 Task: Log work in the project AgileRelay for the issue 'Develop a new tool for automated testing of web application functional correctness and performance under stress conditions' spent time as '4w 5d 11h 37m' and remaining time as '2w 6d 11h 21m' and add a flag. Now add the issue to the epic 'Virtualization infrastructure enhancement'. Log work in the project AgileRelay for the issue 'Upgrade the error recovery and fault tolerance features of a web application to improve system stability and availability' spent time as '2w 4d 18h 14m' and remaining time as '2w 1d 11h 24m' and clone the issue. Now add the issue to the epic 'Code refactoring and optimization'
Action: Mouse moved to (191, 51)
Screenshot: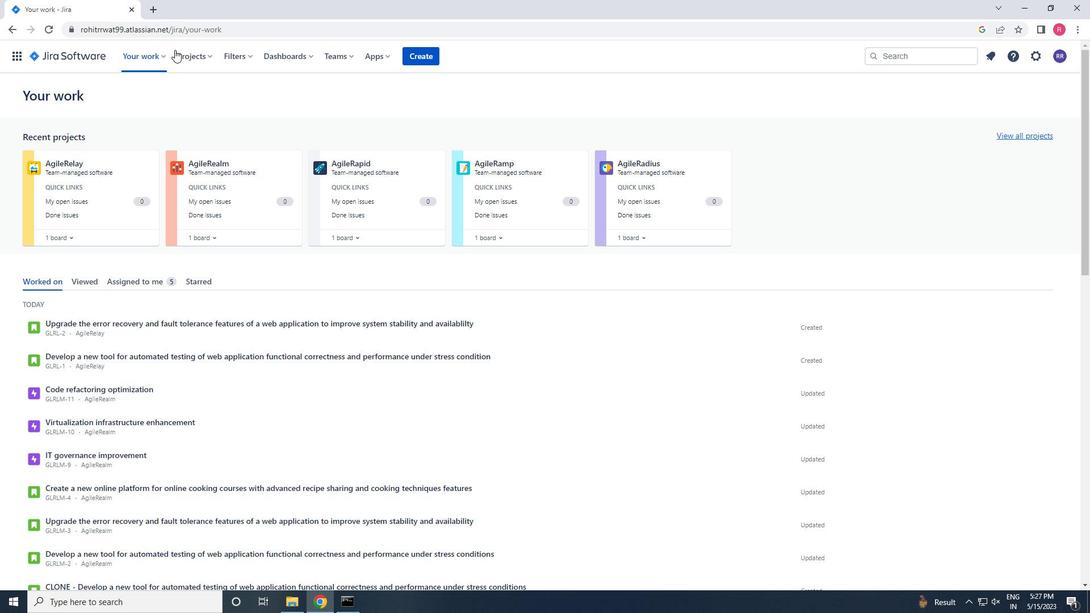 
Action: Mouse pressed left at (191, 51)
Screenshot: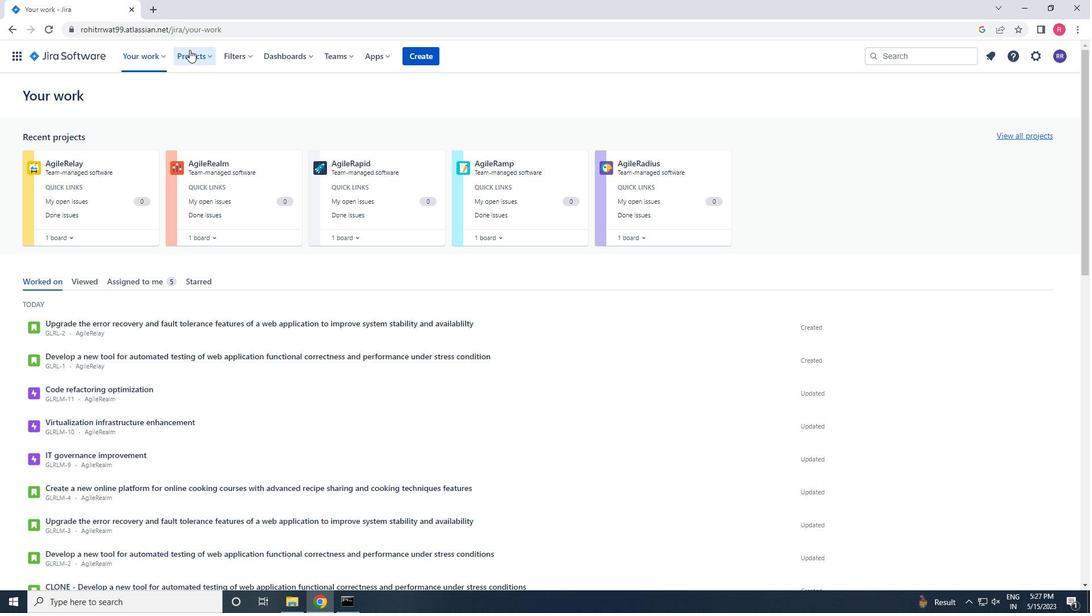 
Action: Mouse moved to (209, 103)
Screenshot: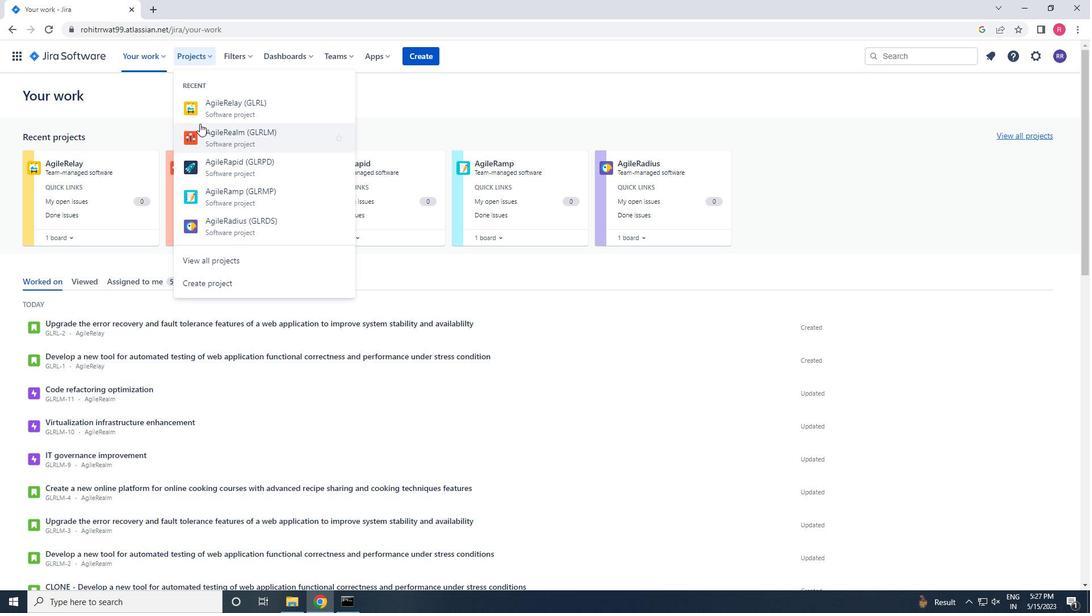 
Action: Mouse pressed left at (209, 103)
Screenshot: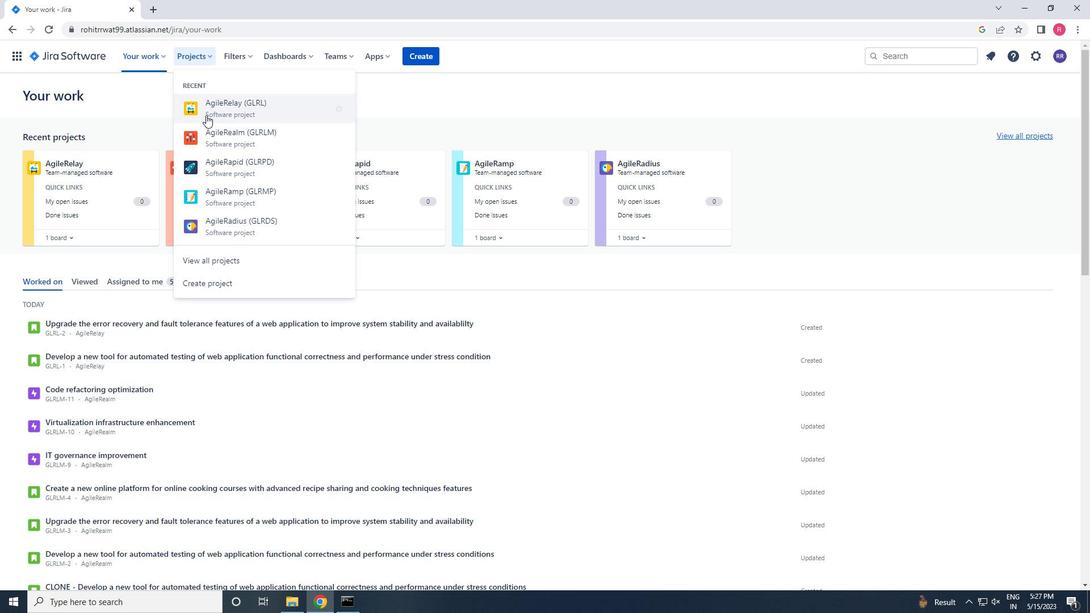 
Action: Mouse moved to (76, 174)
Screenshot: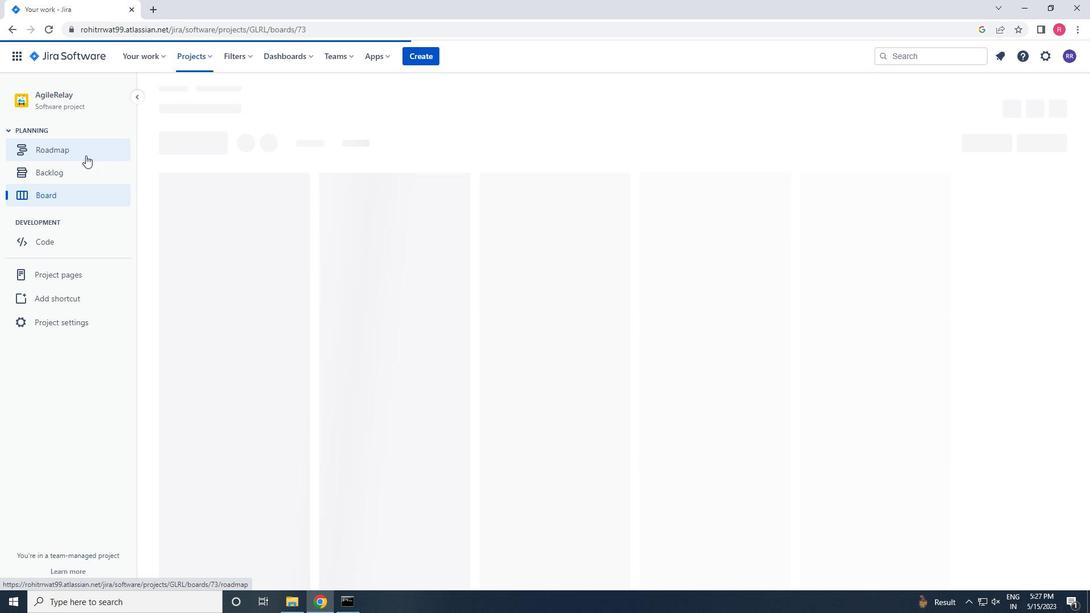 
Action: Mouse pressed left at (76, 174)
Screenshot: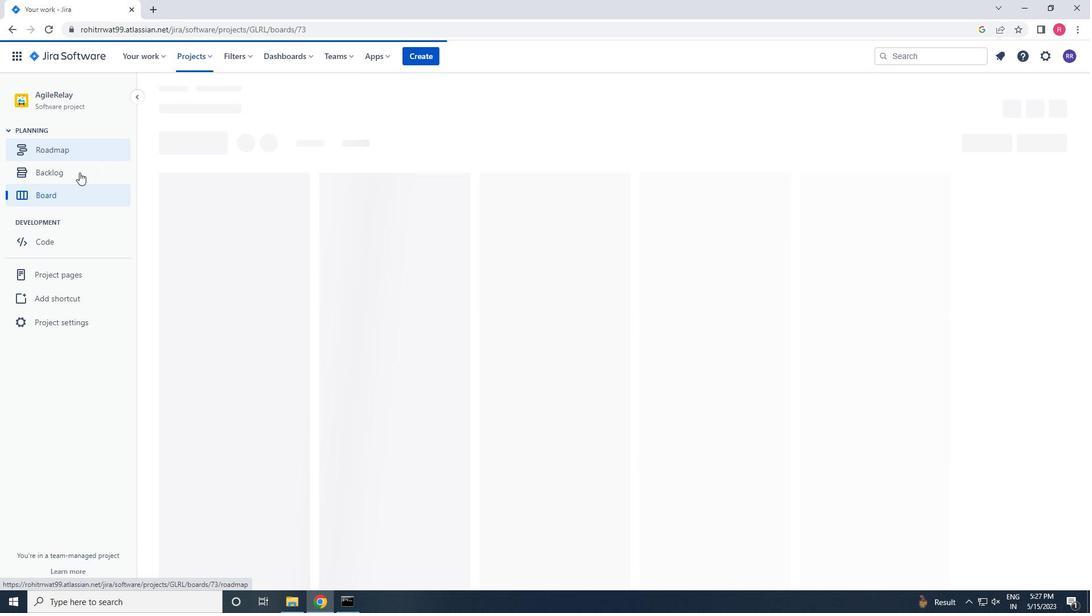 
Action: Mouse moved to (474, 290)
Screenshot: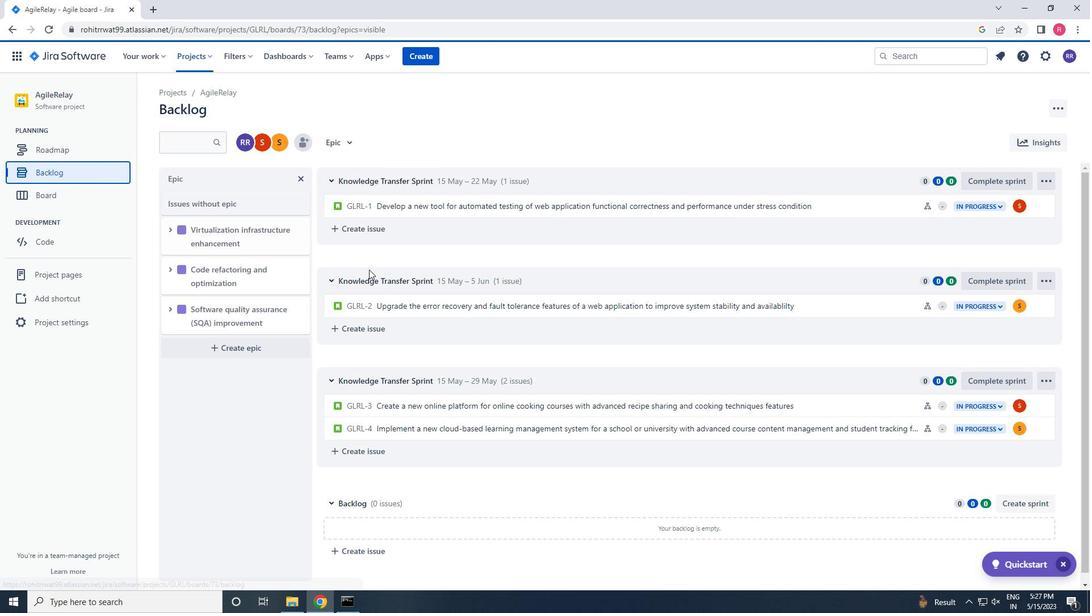 
Action: Mouse scrolled (474, 289) with delta (0, 0)
Screenshot: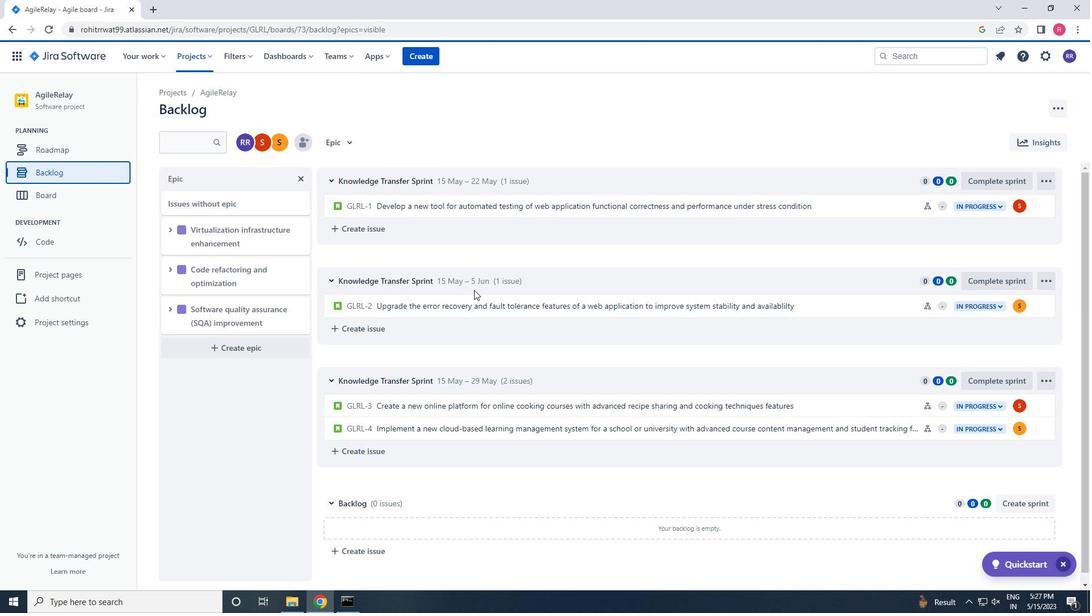 
Action: Mouse scrolled (474, 289) with delta (0, 0)
Screenshot: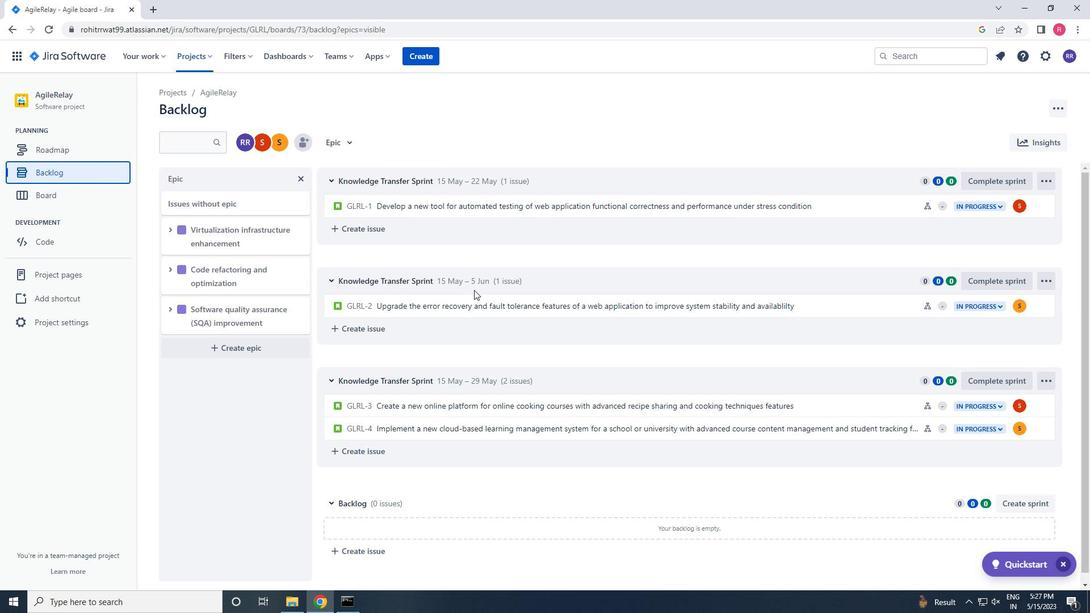 
Action: Mouse moved to (835, 186)
Screenshot: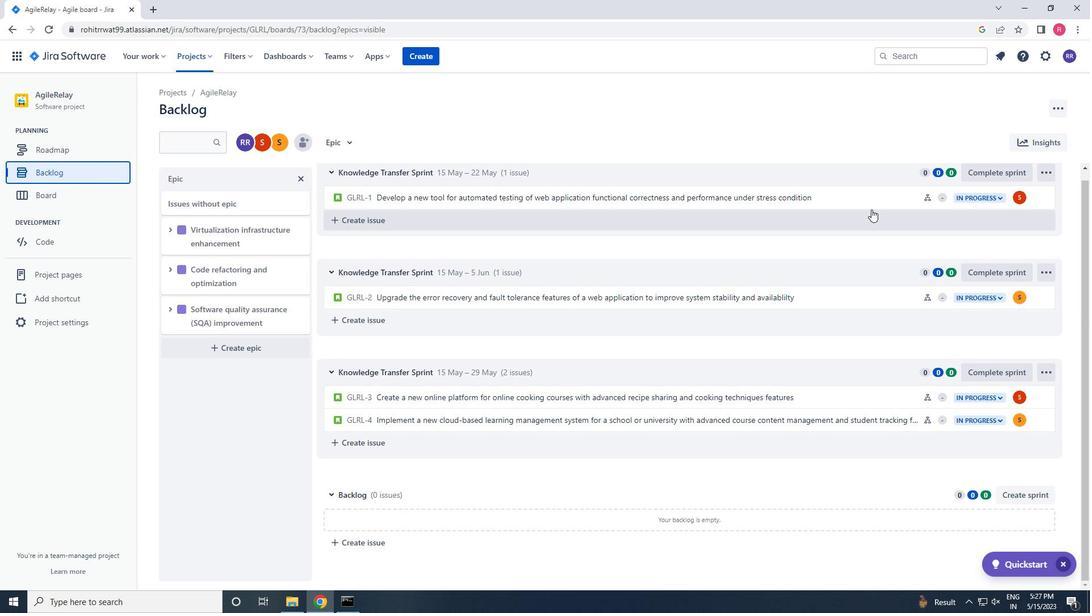 
Action: Mouse pressed left at (835, 186)
Screenshot: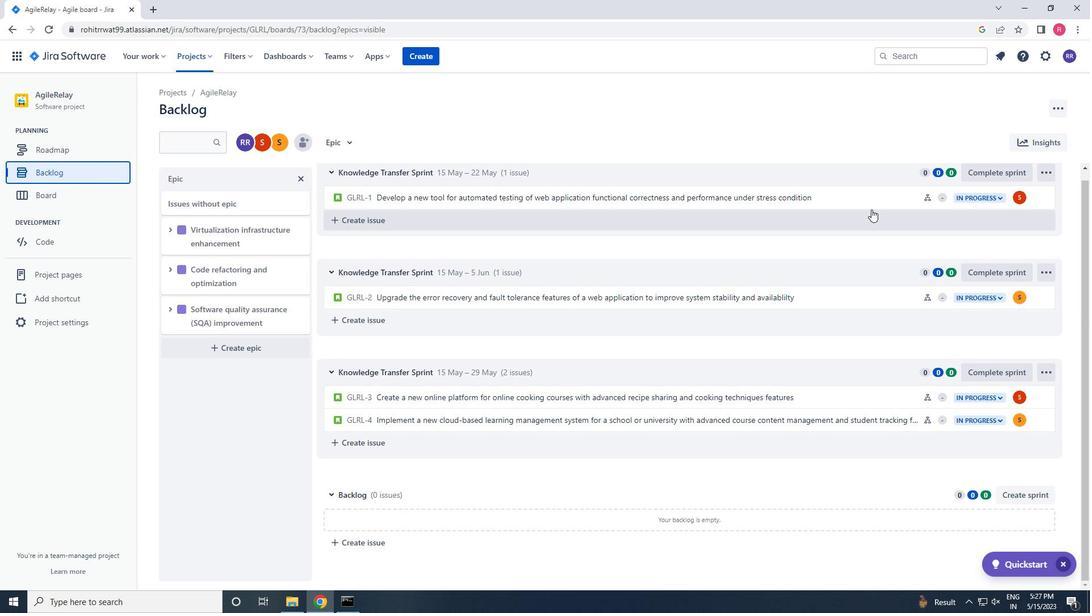 
Action: Mouse moved to (901, 200)
Screenshot: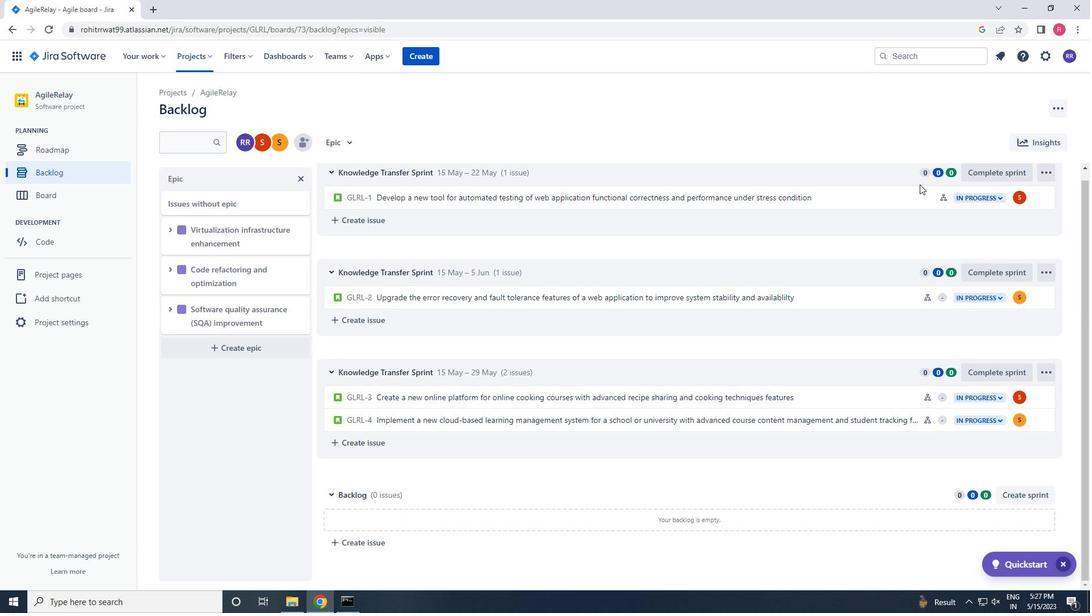 
Action: Mouse pressed left at (901, 200)
Screenshot: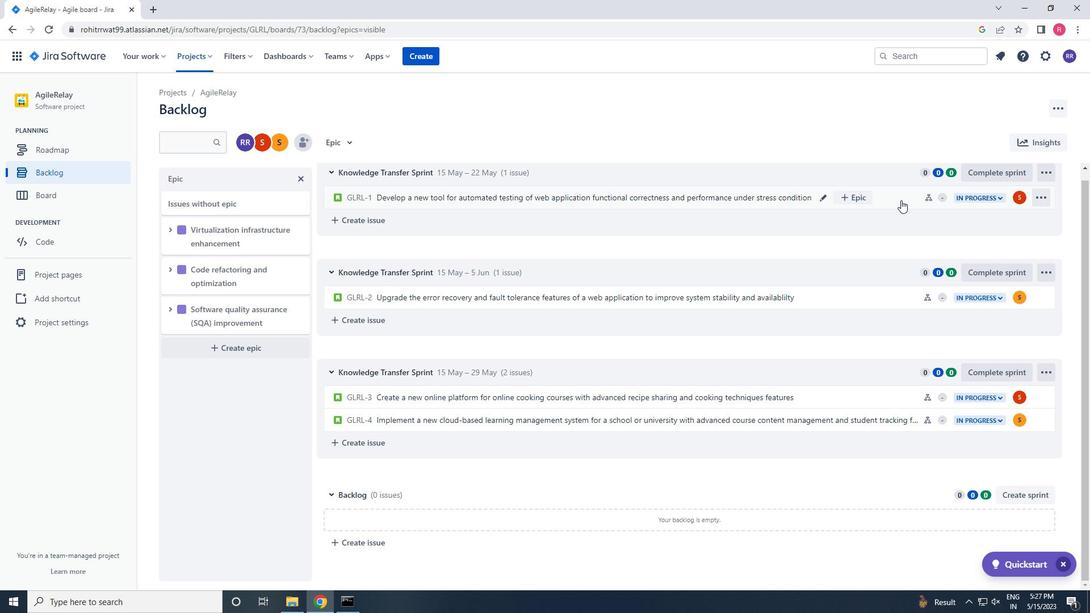 
Action: Mouse moved to (1035, 173)
Screenshot: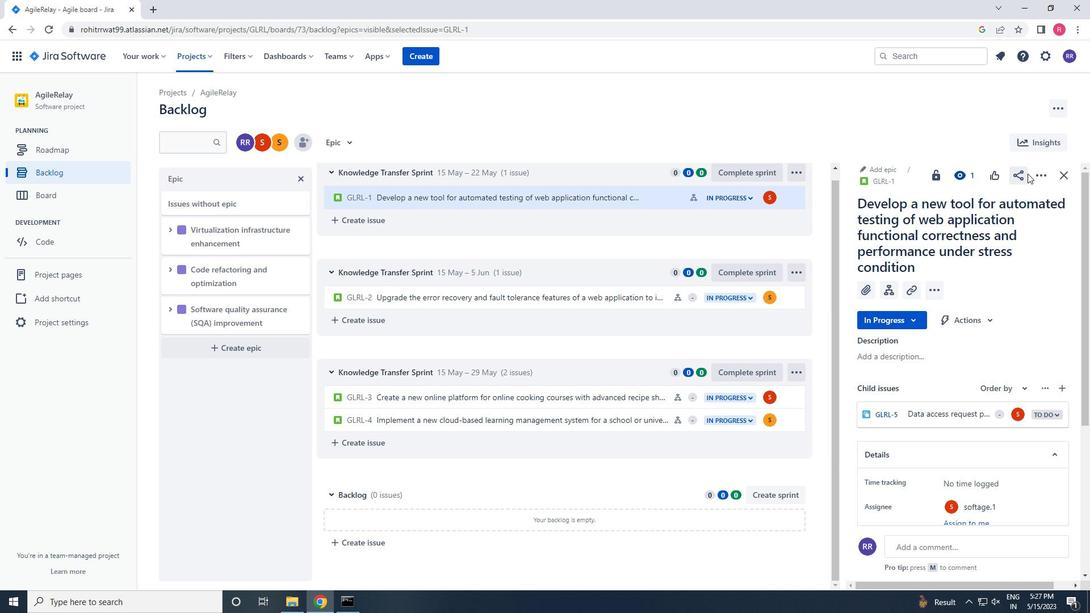 
Action: Mouse pressed left at (1035, 173)
Screenshot: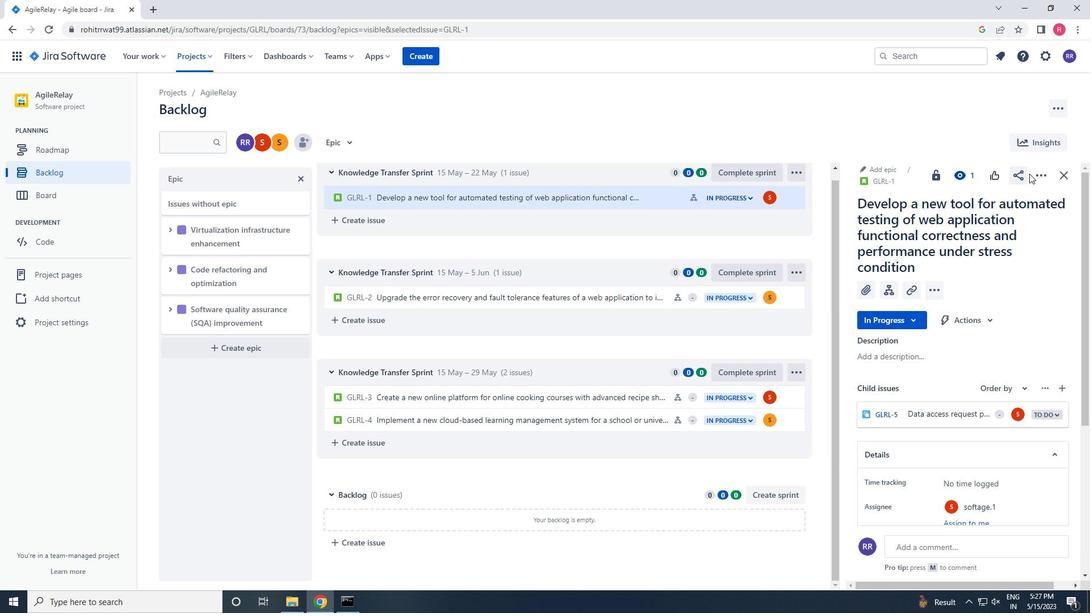 
Action: Mouse moved to (982, 209)
Screenshot: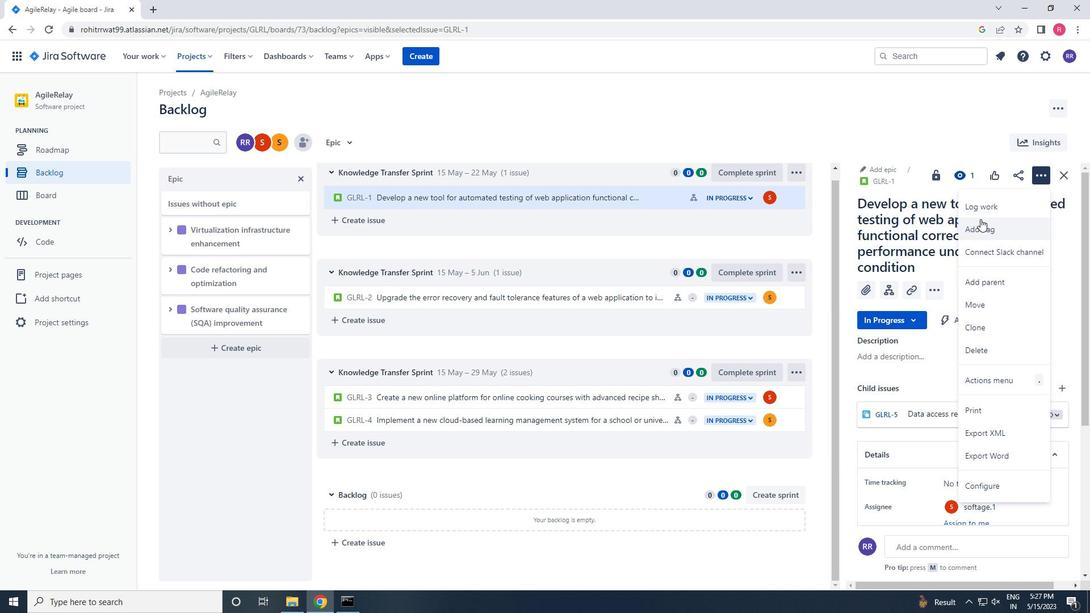 
Action: Mouse pressed left at (982, 209)
Screenshot: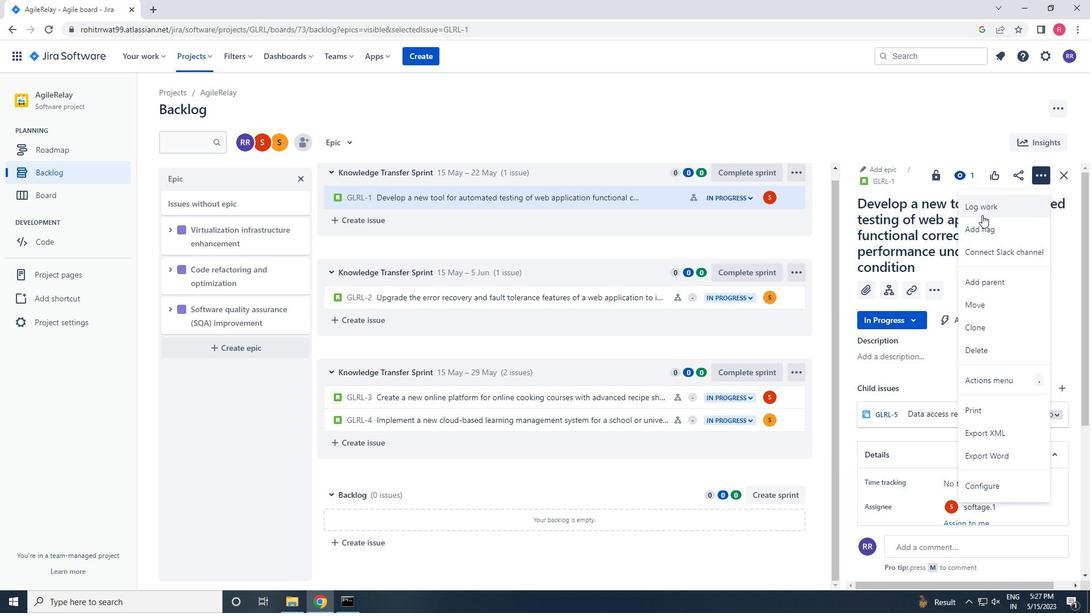 
Action: Key pressed 4q<Key.backspace>w<Key.space>5d<Key.space>11h<Key.space>37m<Key.tab>2w<Key.space>6d<Key.space>11h<Key.space>21m
Screenshot: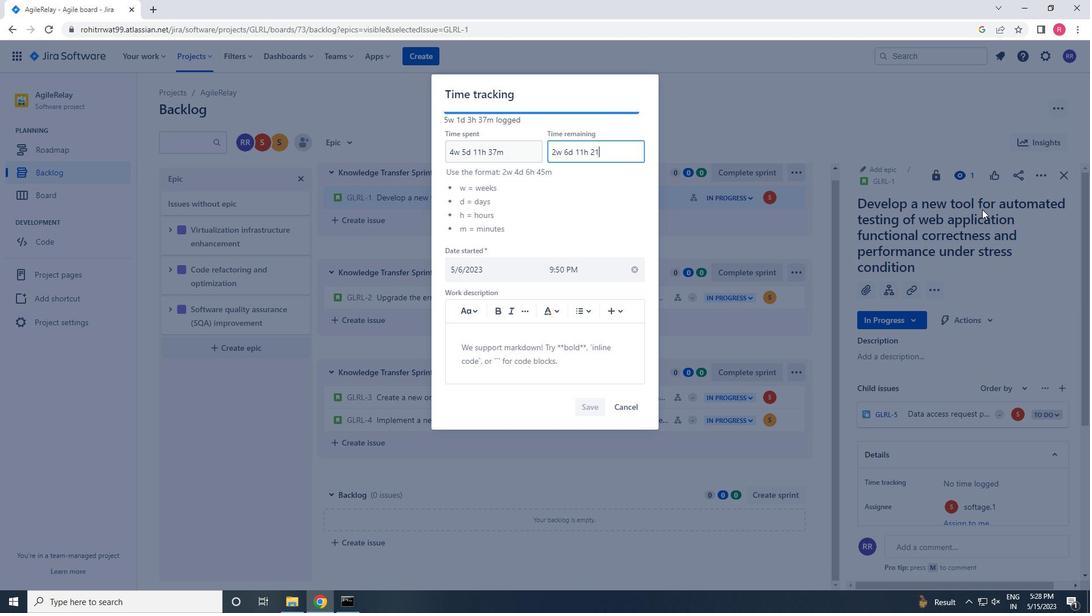 
Action: Mouse moved to (592, 407)
Screenshot: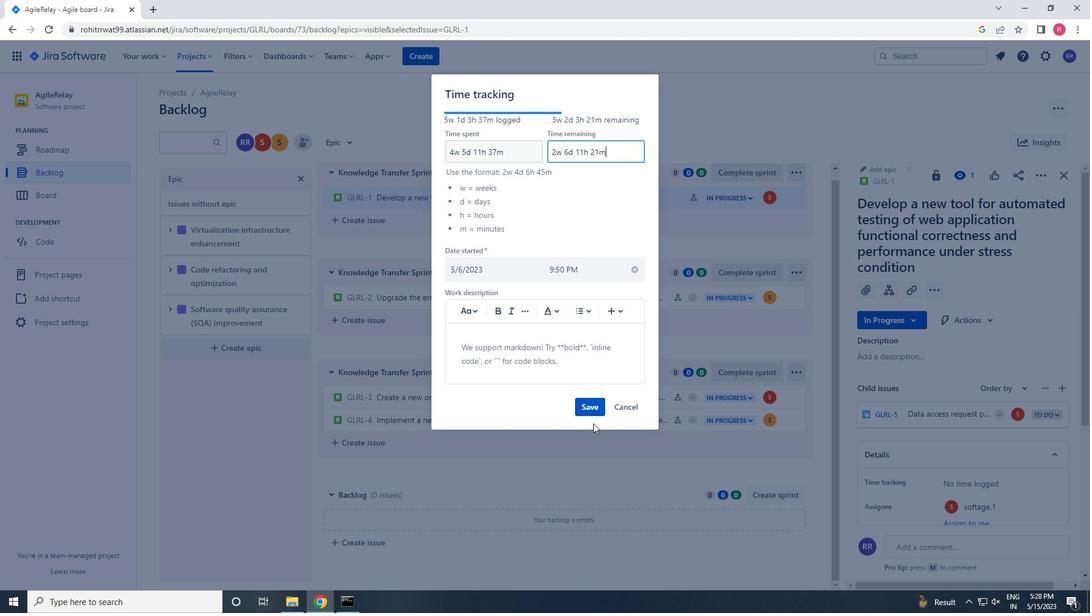
Action: Mouse pressed left at (592, 407)
Screenshot: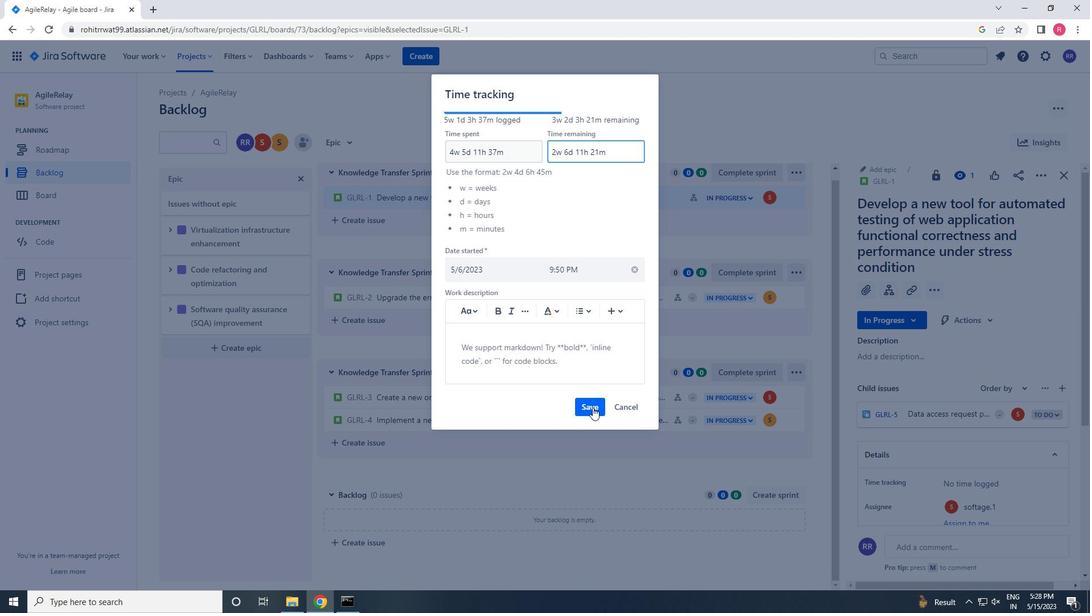 
Action: Mouse moved to (1045, 169)
Screenshot: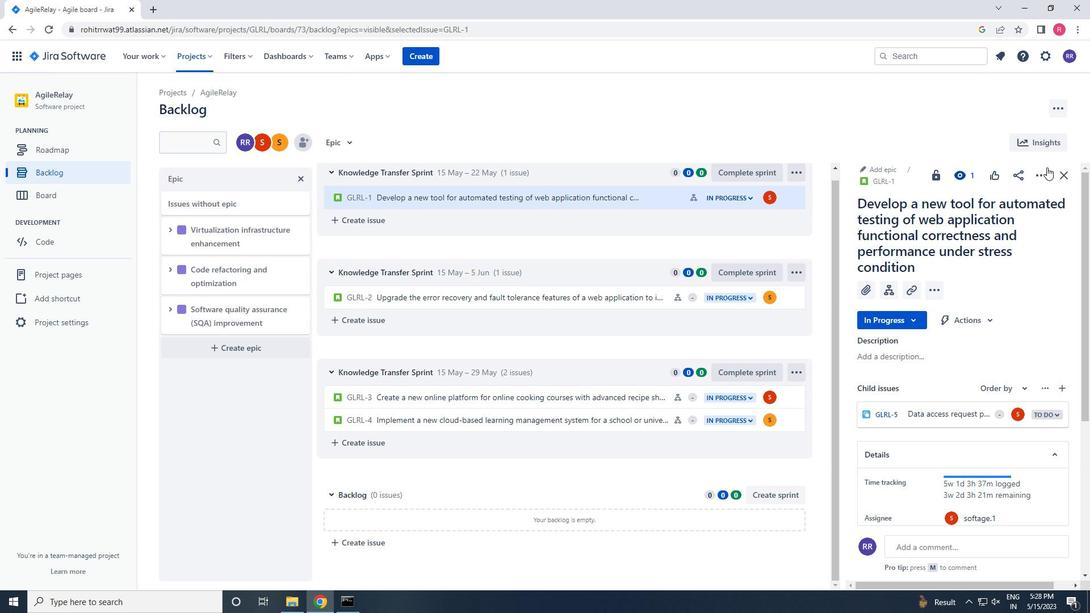 
Action: Mouse pressed left at (1045, 169)
Screenshot: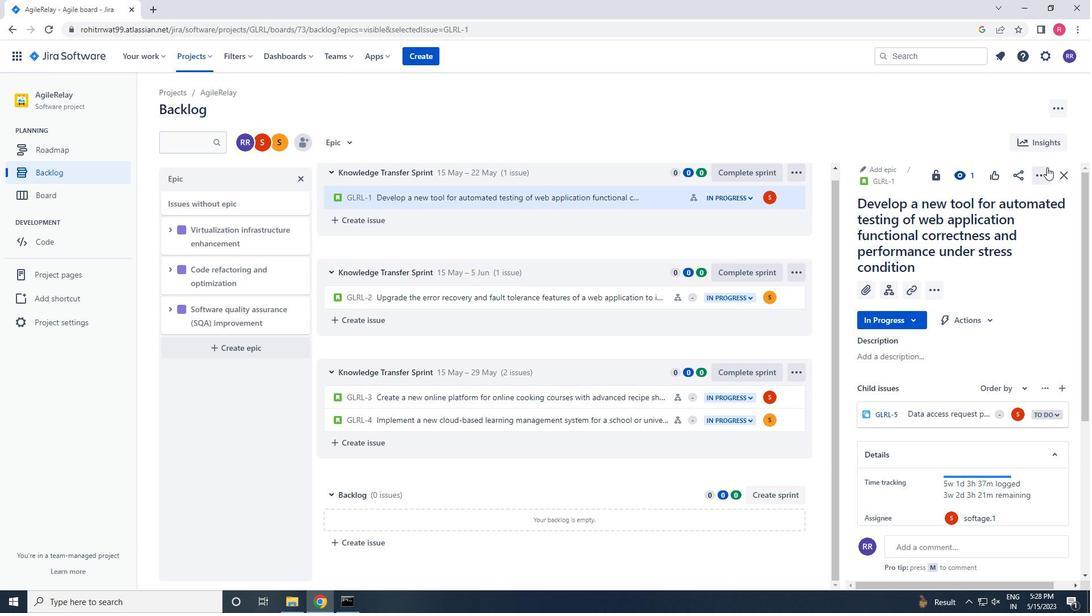 
Action: Mouse moved to (993, 231)
Screenshot: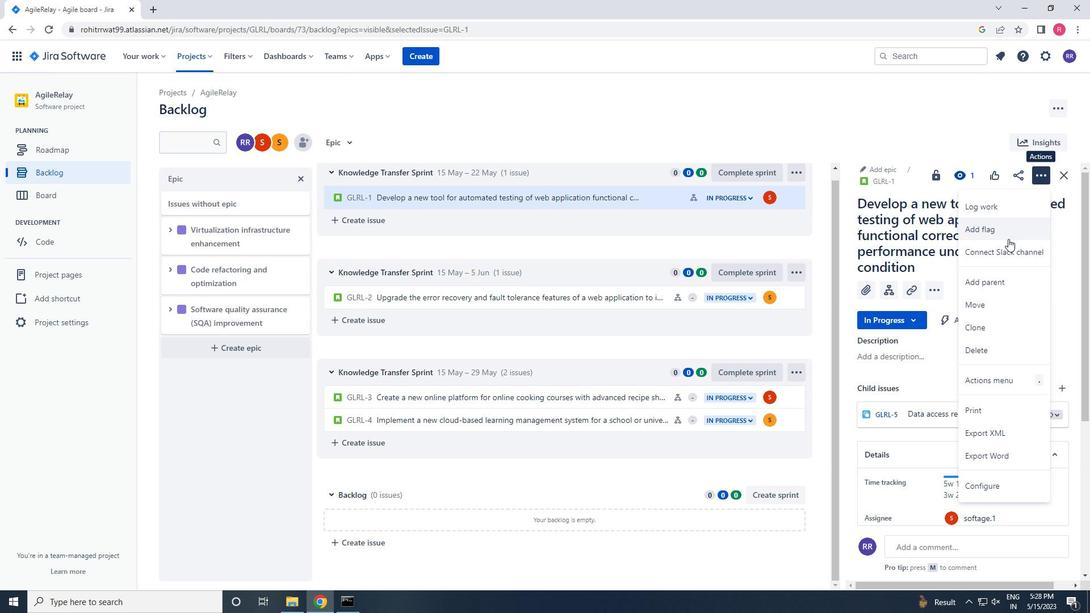 
Action: Mouse pressed left at (993, 231)
Screenshot: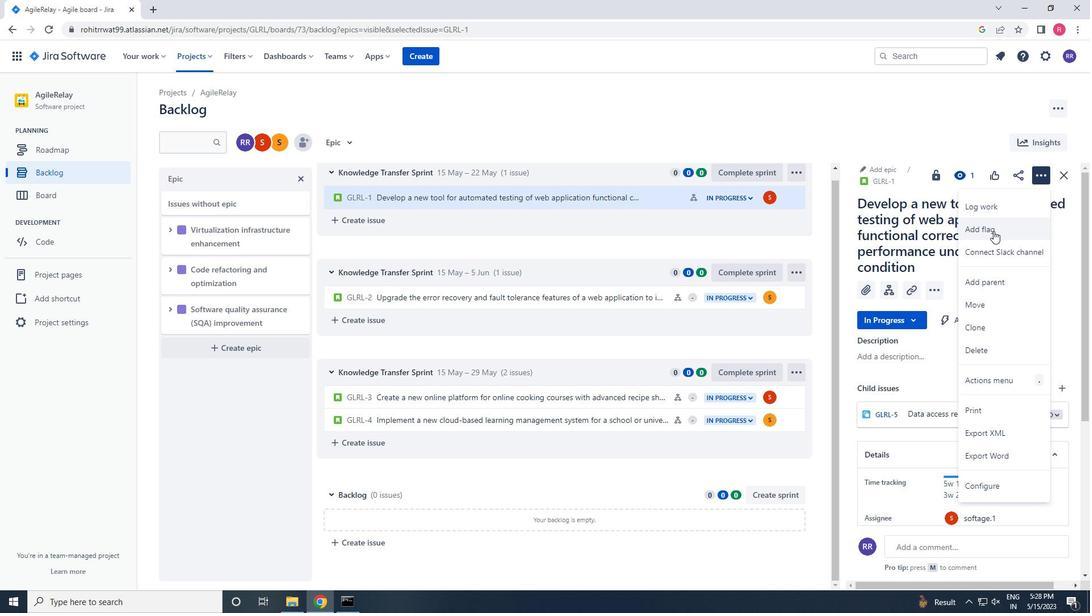 
Action: Mouse moved to (655, 198)
Screenshot: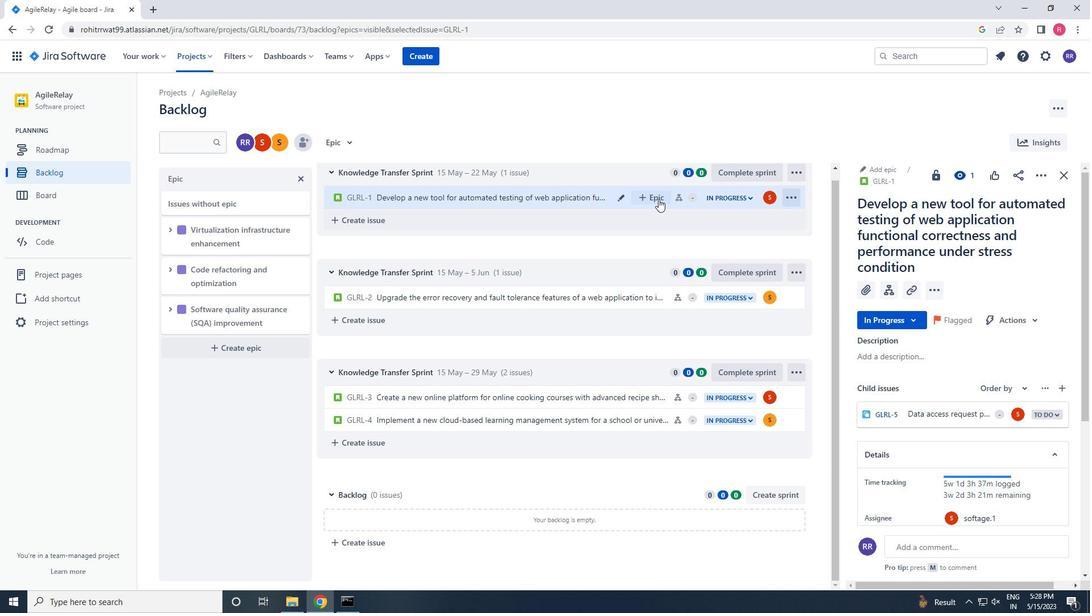 
Action: Mouse pressed left at (655, 198)
Screenshot: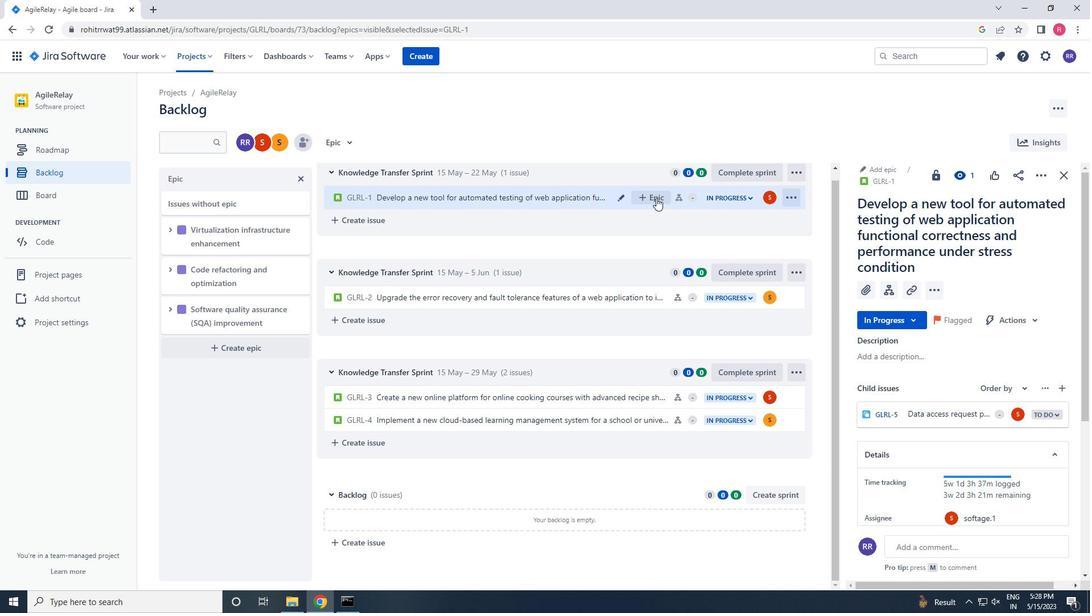 
Action: Mouse moved to (673, 282)
Screenshot: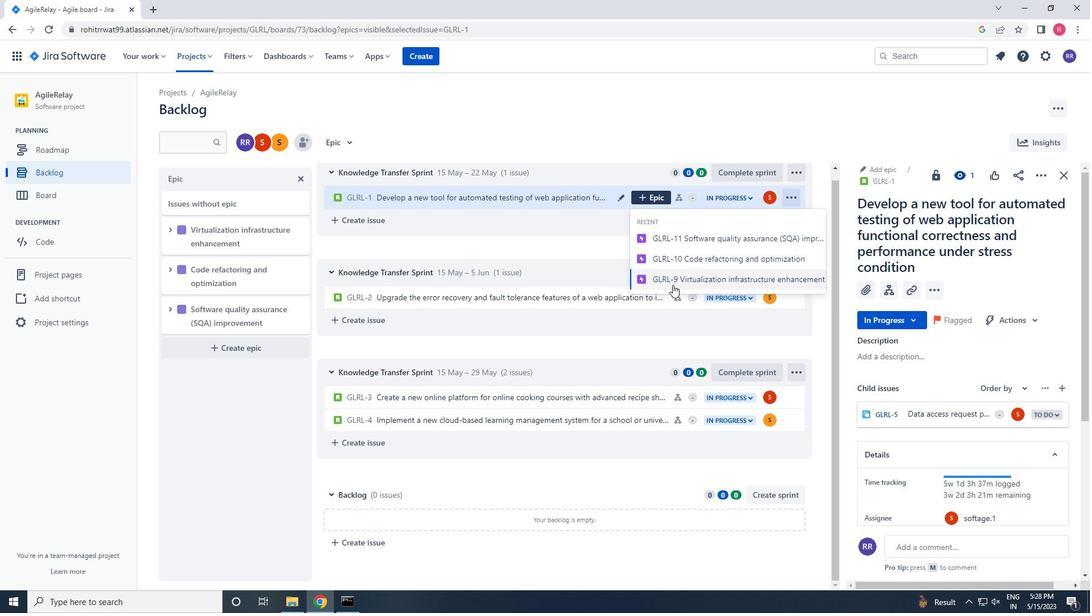 
Action: Mouse pressed left at (673, 282)
Screenshot: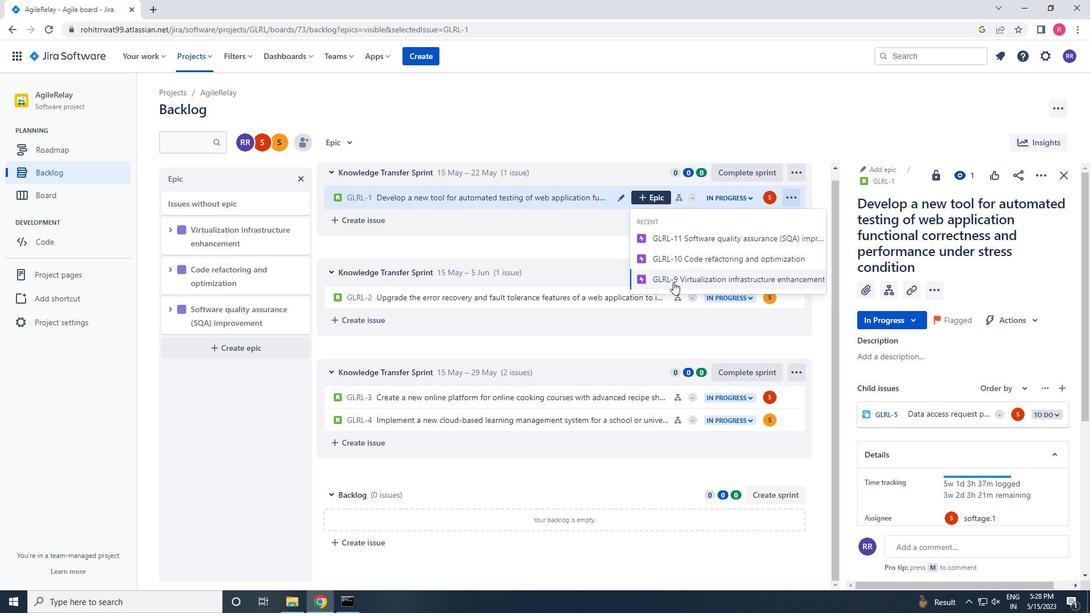 
Action: Mouse moved to (672, 304)
Screenshot: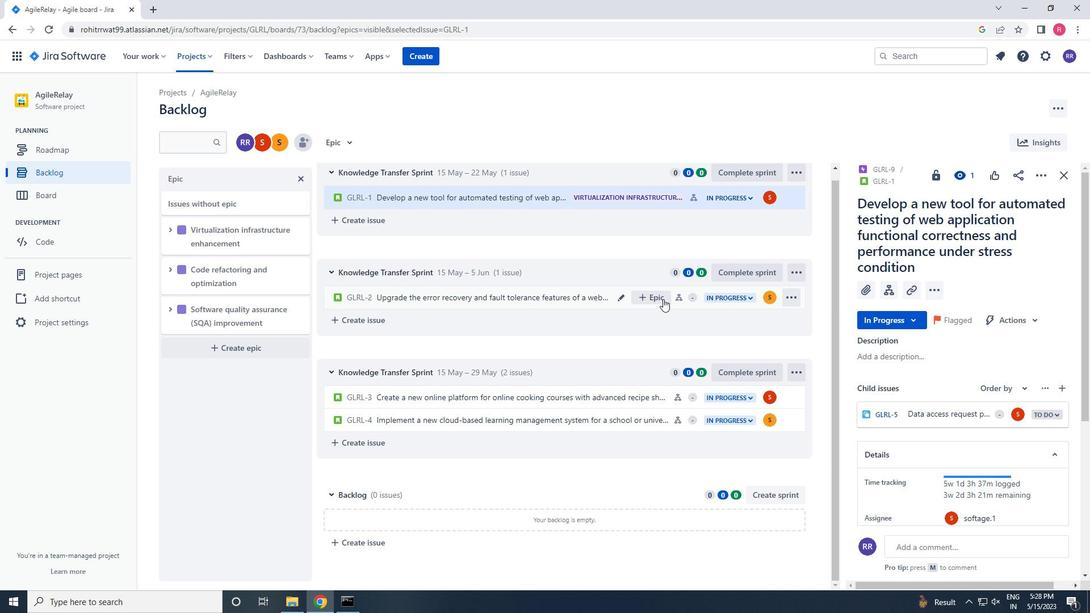 
Action: Mouse pressed left at (672, 304)
Screenshot: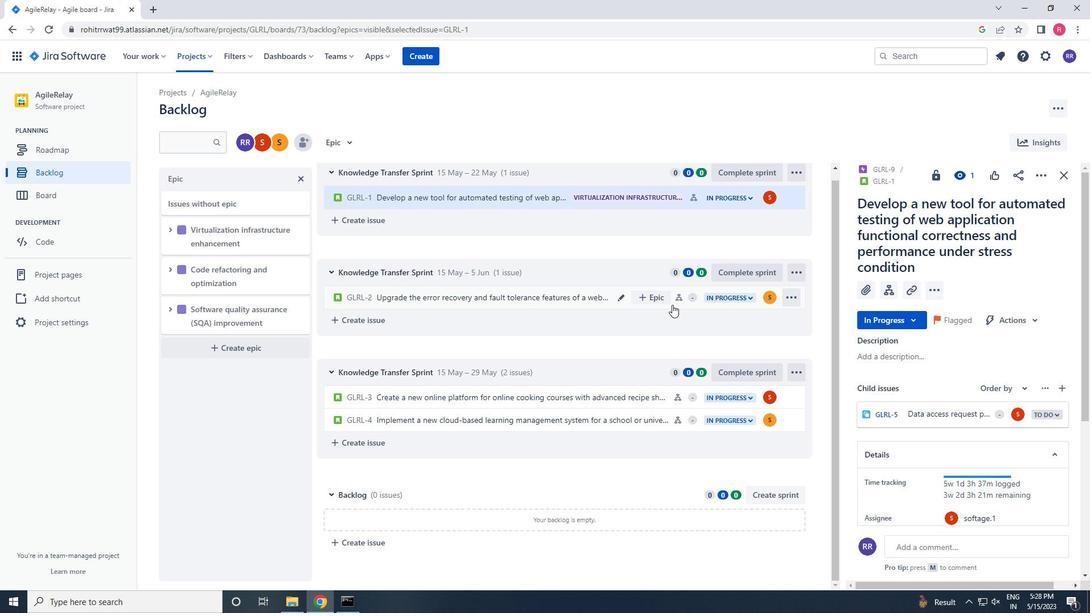 
Action: Mouse moved to (1037, 177)
Screenshot: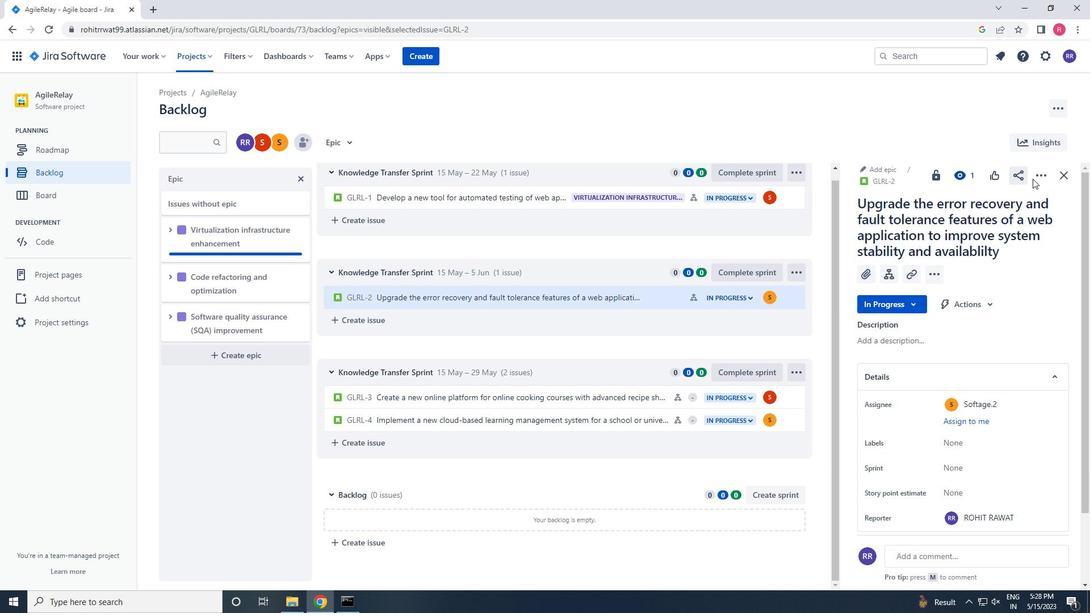 
Action: Mouse pressed left at (1037, 177)
Screenshot: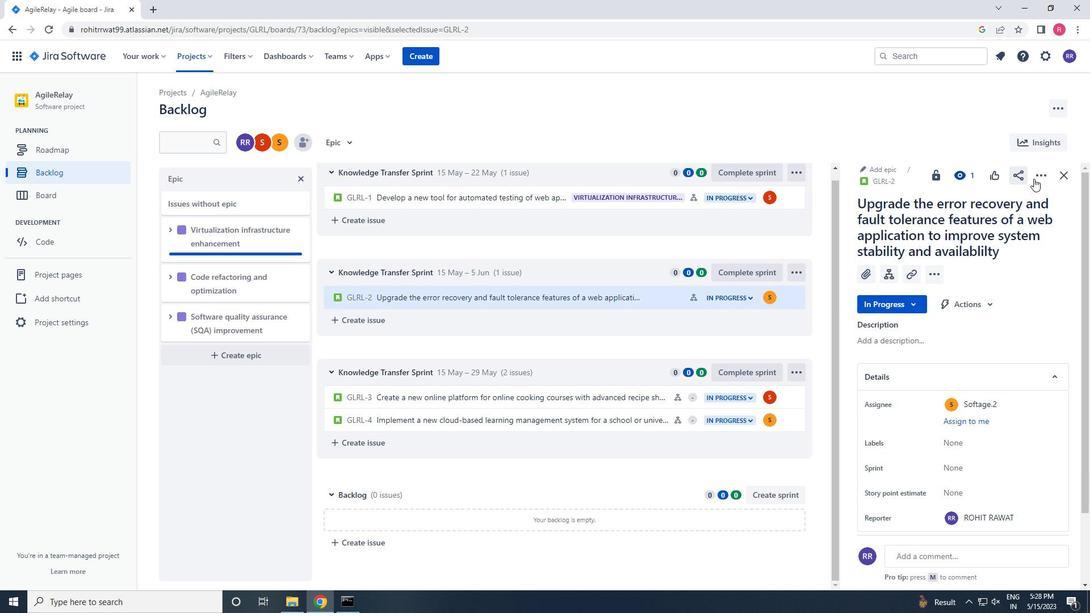 
Action: Mouse moved to (991, 208)
Screenshot: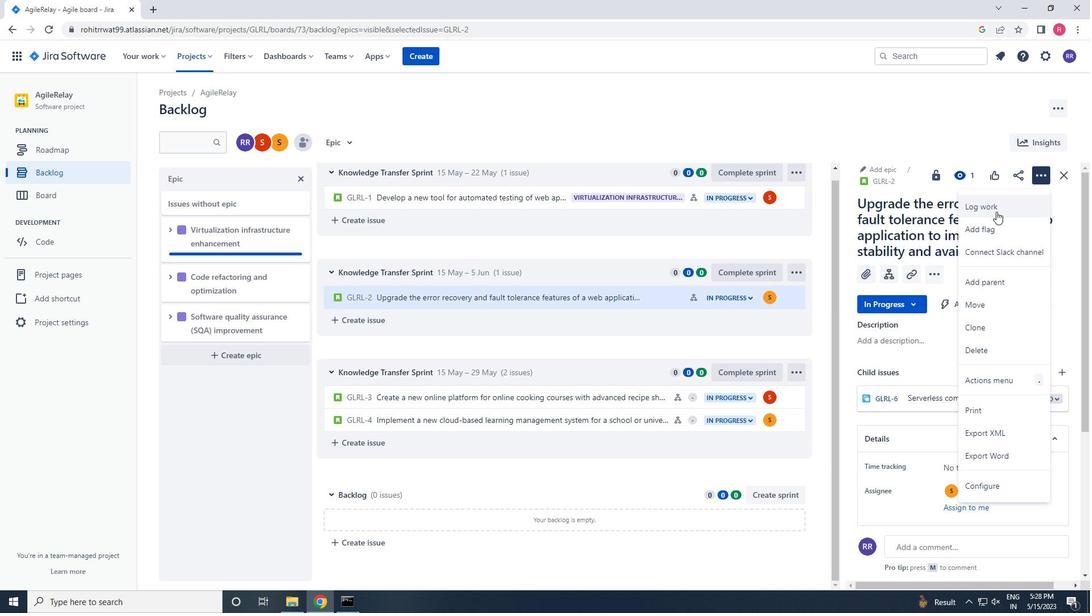 
Action: Mouse pressed left at (991, 208)
Screenshot: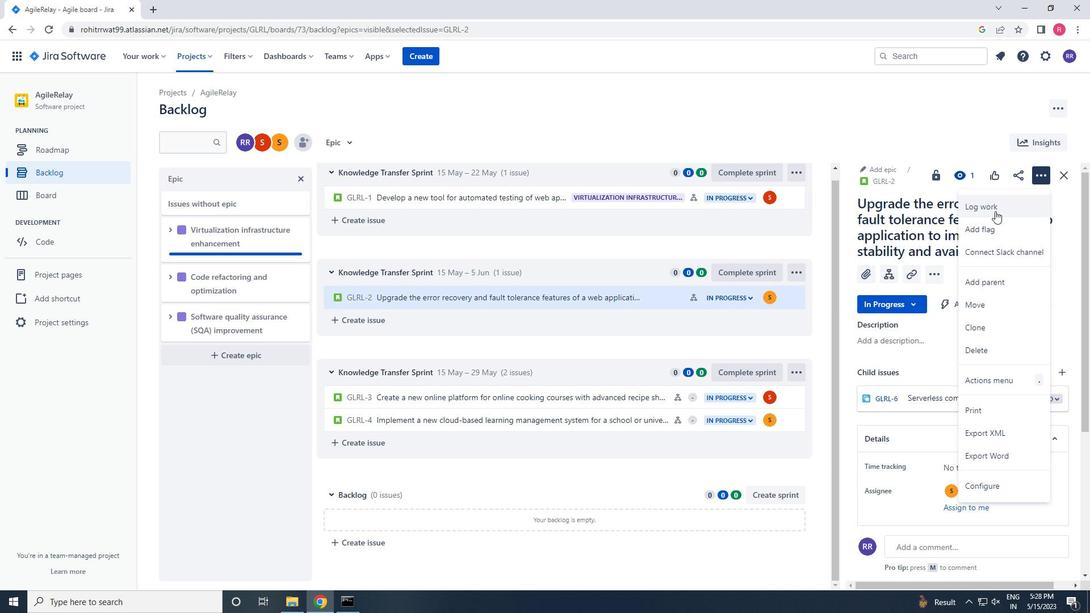 
Action: Mouse moved to (989, 207)
Screenshot: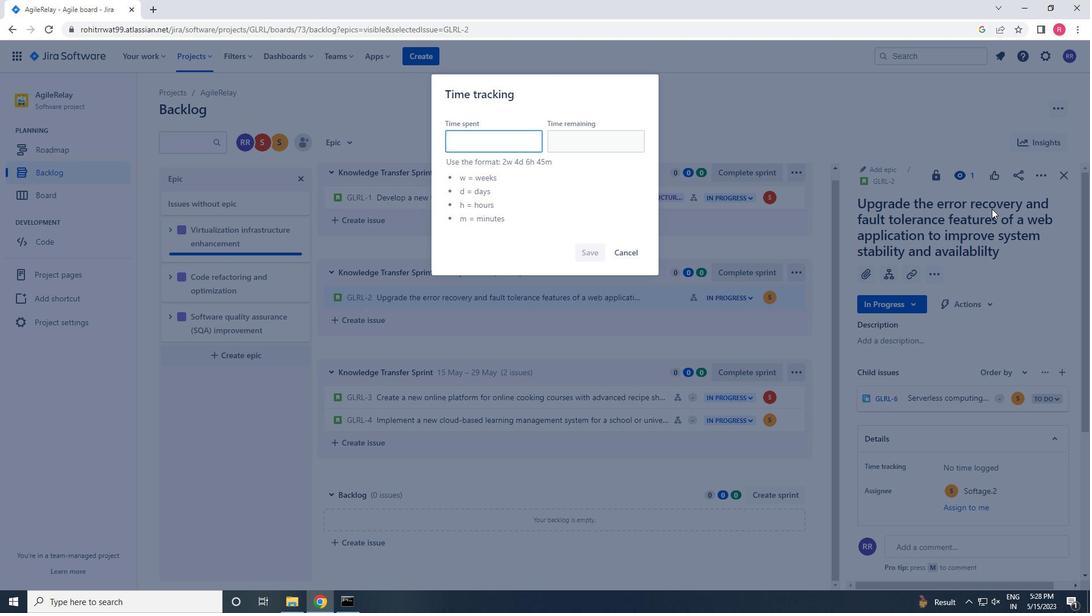 
Action: Key pressed 2w<Key.space>4d<Key.space>
Screenshot: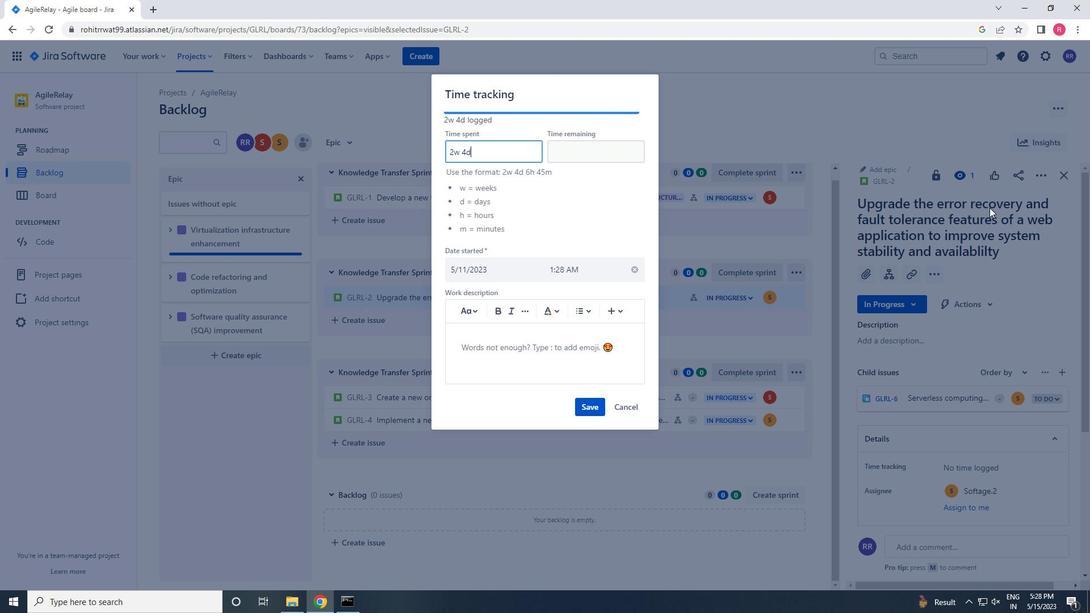 
Action: Mouse moved to (989, 207)
Screenshot: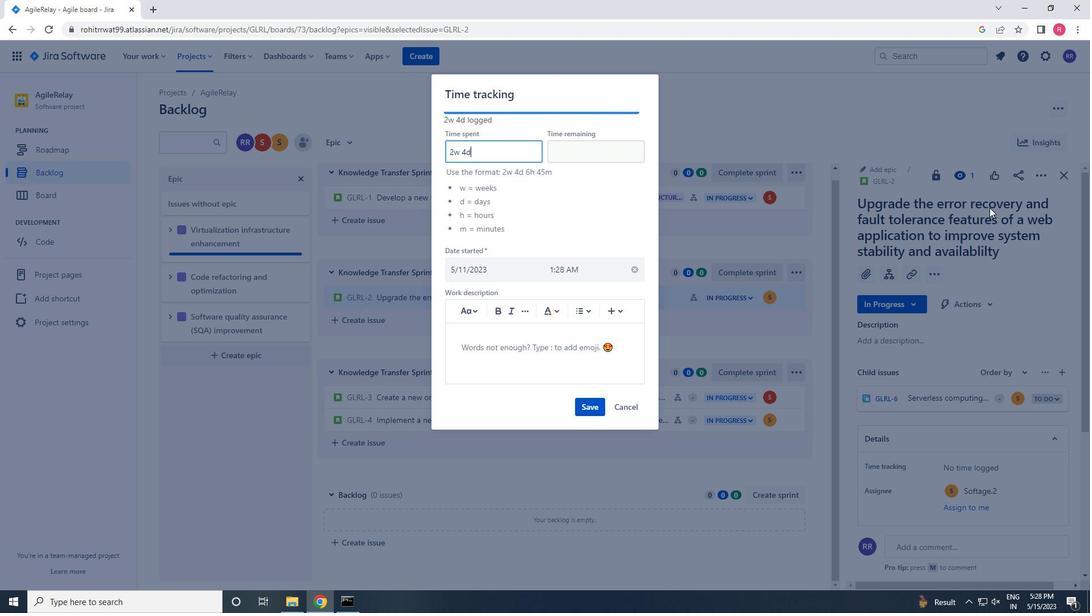 
Action: Key pressed 18h<Key.space>14m<Key.tab>2w<Key.space>1d<Key.space>11h<Key.space>24m
Screenshot: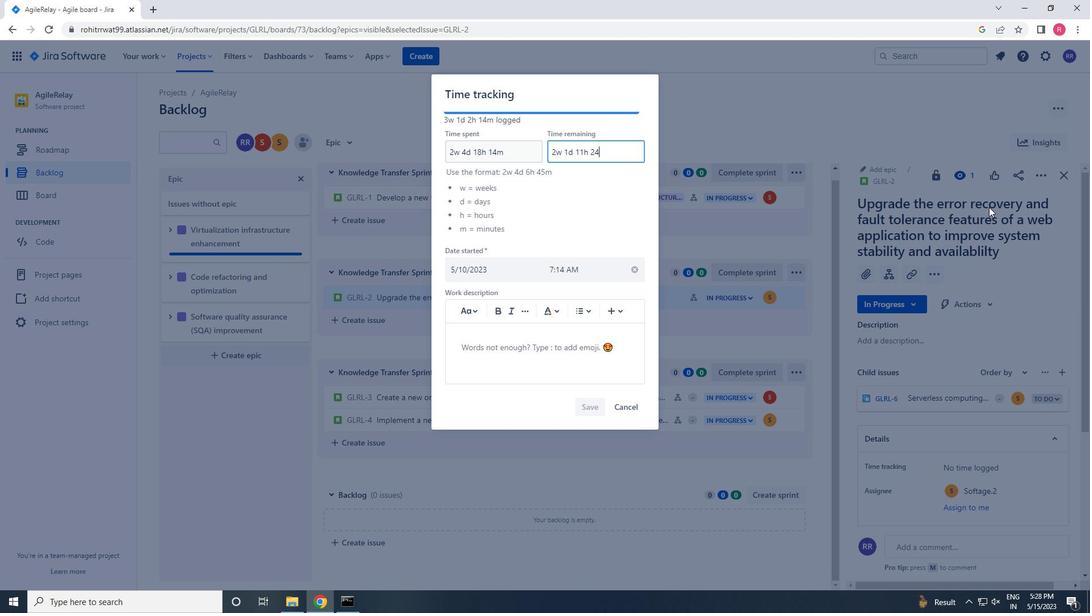 
Action: Mouse moved to (588, 416)
Screenshot: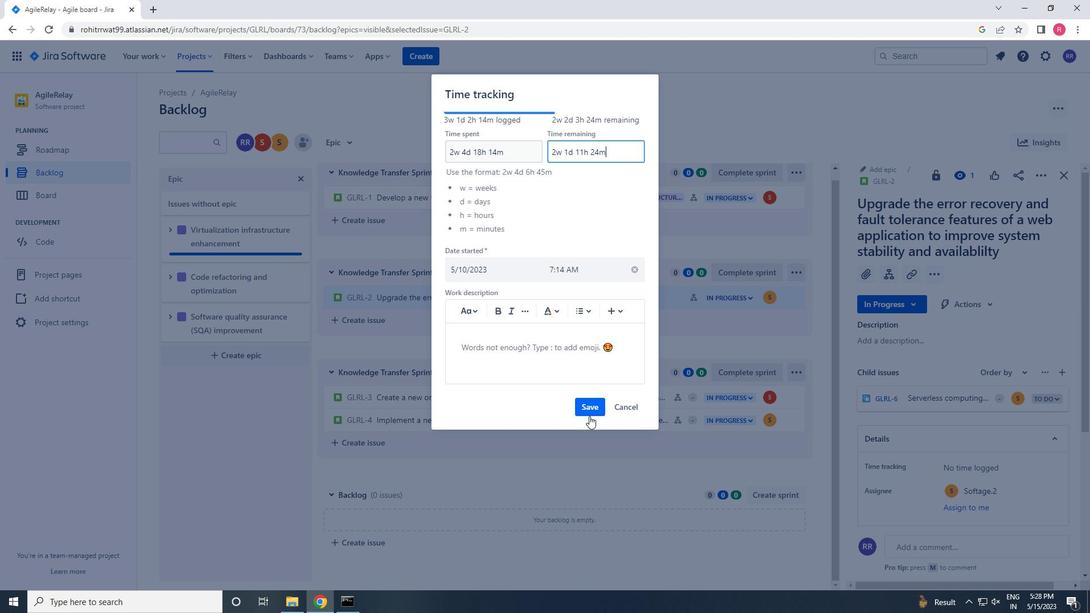 
Action: Mouse pressed left at (588, 416)
Screenshot: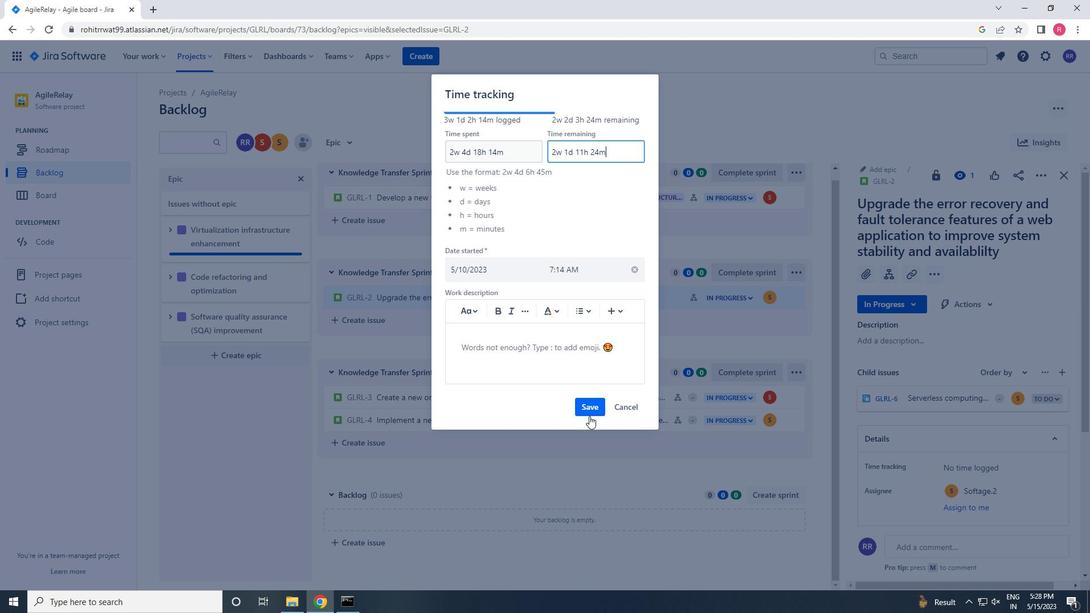 
Action: Mouse moved to (975, 210)
Screenshot: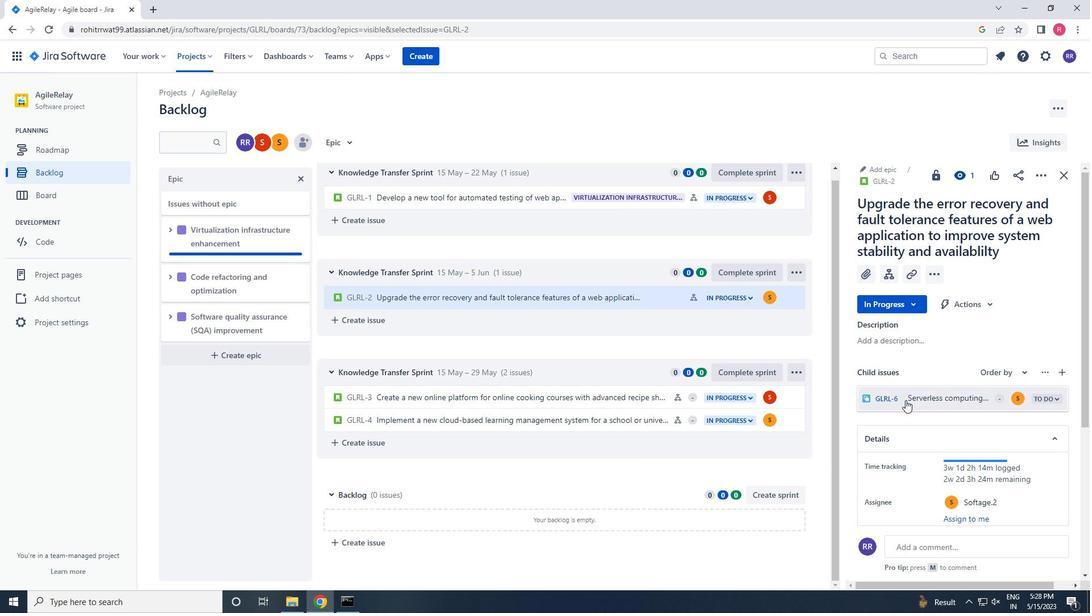 
Action: Mouse scrolled (975, 210) with delta (0, 0)
Screenshot: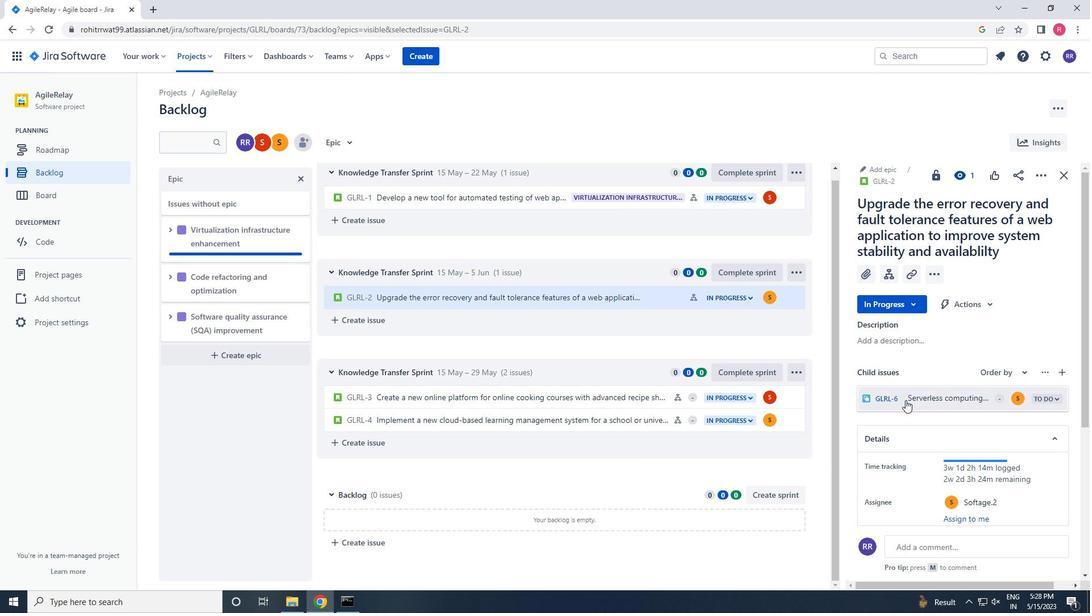 
Action: Mouse moved to (1044, 175)
Screenshot: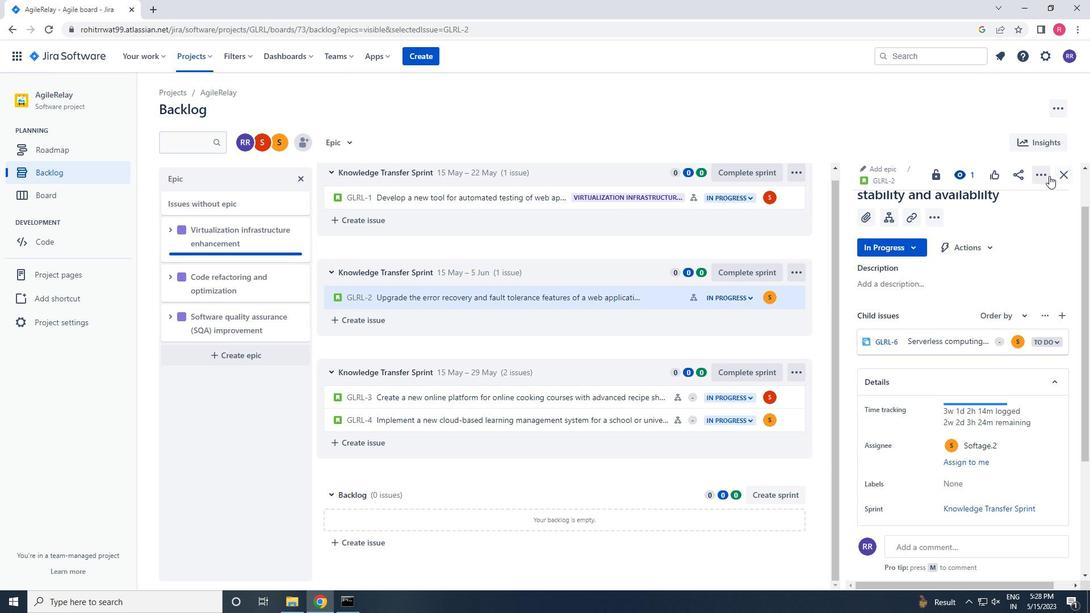 
Action: Mouse pressed left at (1044, 175)
Screenshot: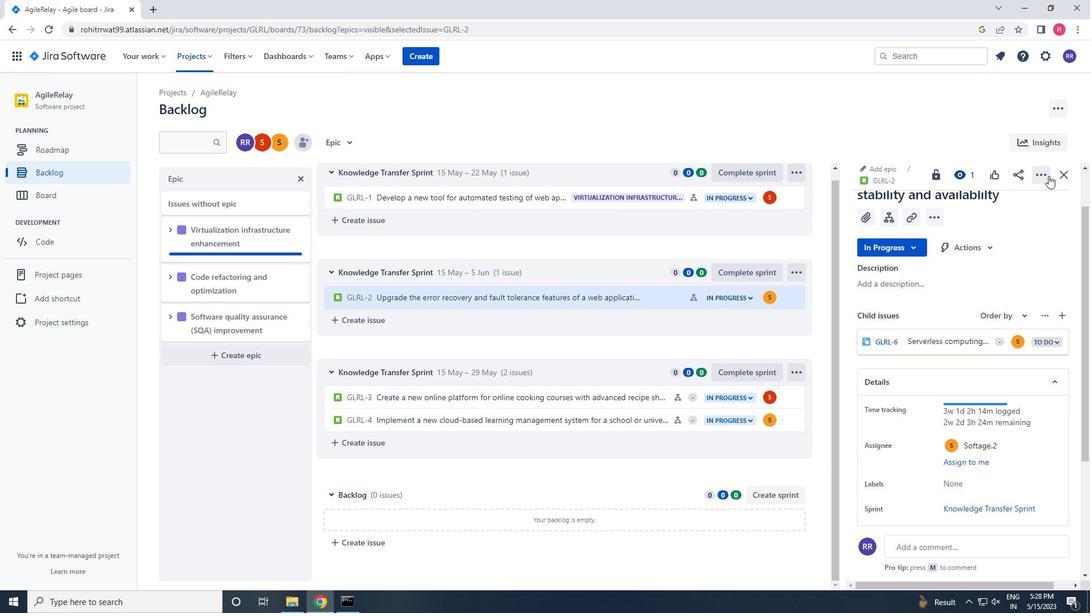 
Action: Mouse moved to (991, 324)
Screenshot: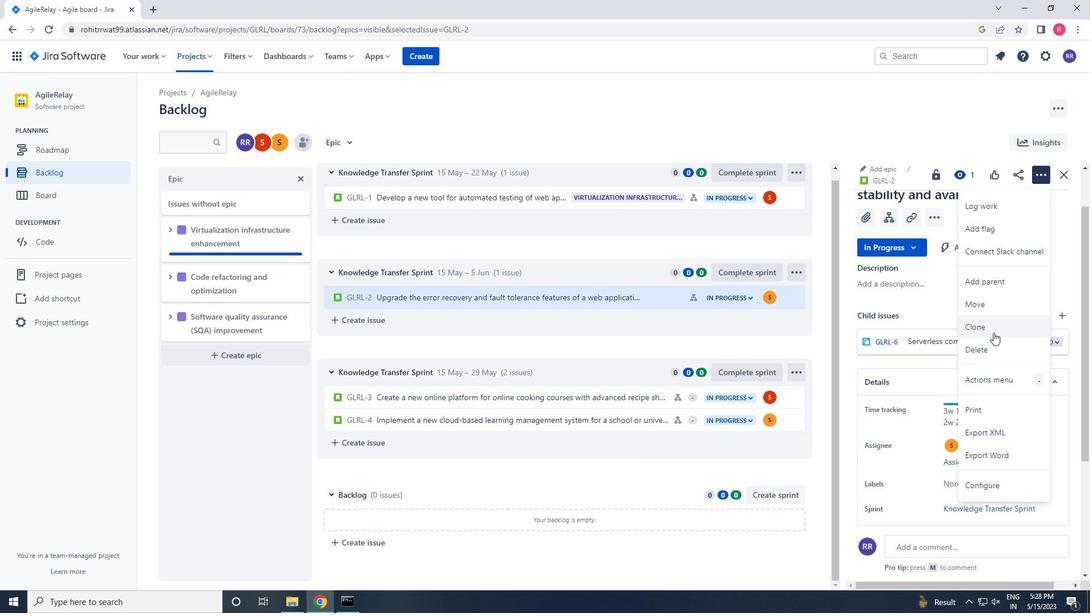 
Action: Mouse pressed left at (991, 324)
Screenshot: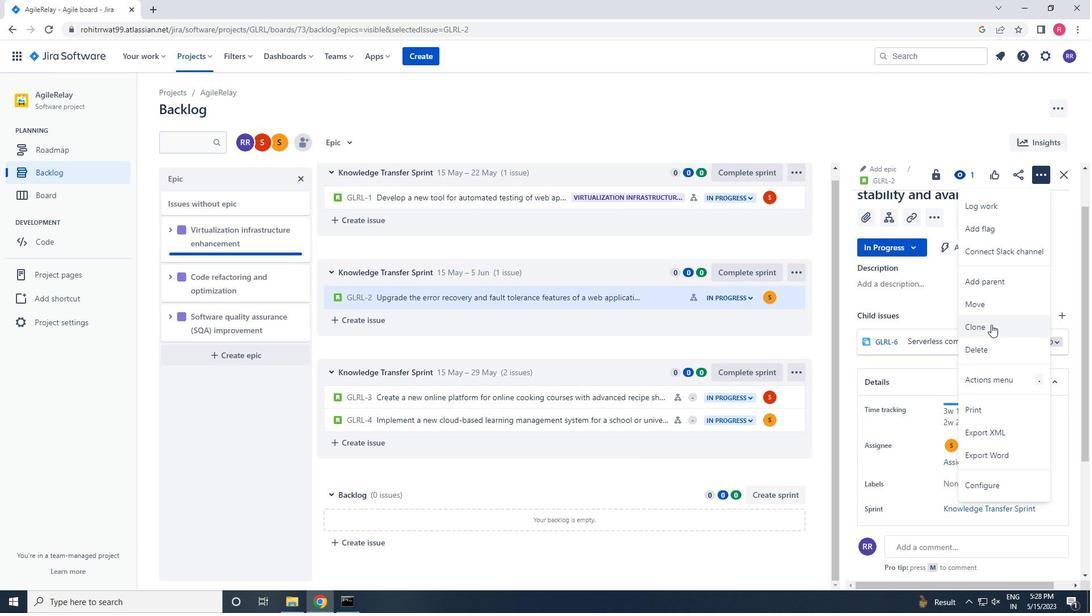 
Action: Mouse moved to (627, 250)
Screenshot: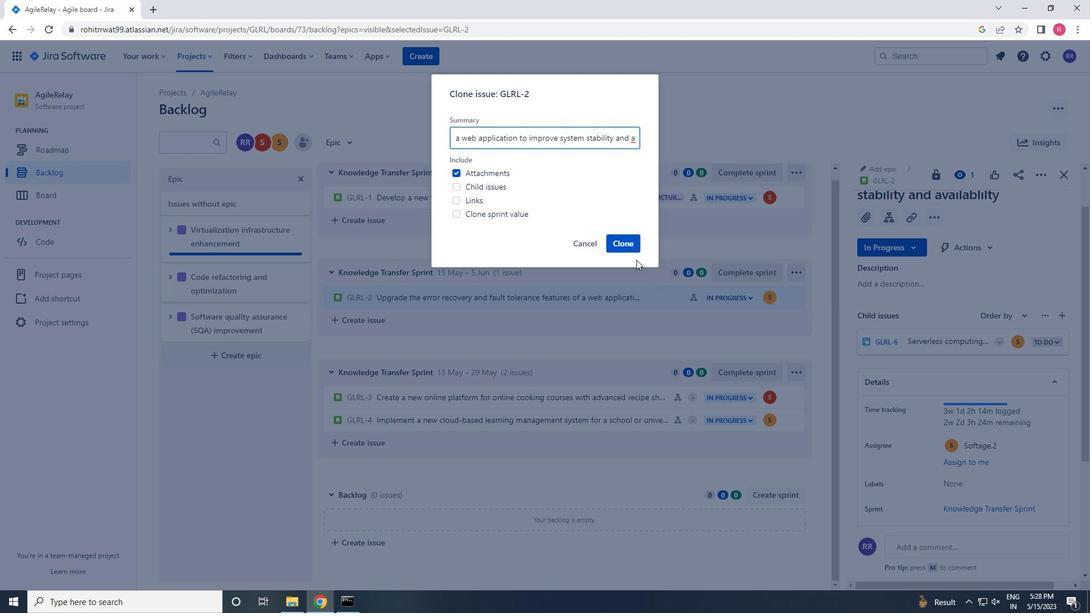 
Action: Mouse pressed left at (627, 250)
Screenshot: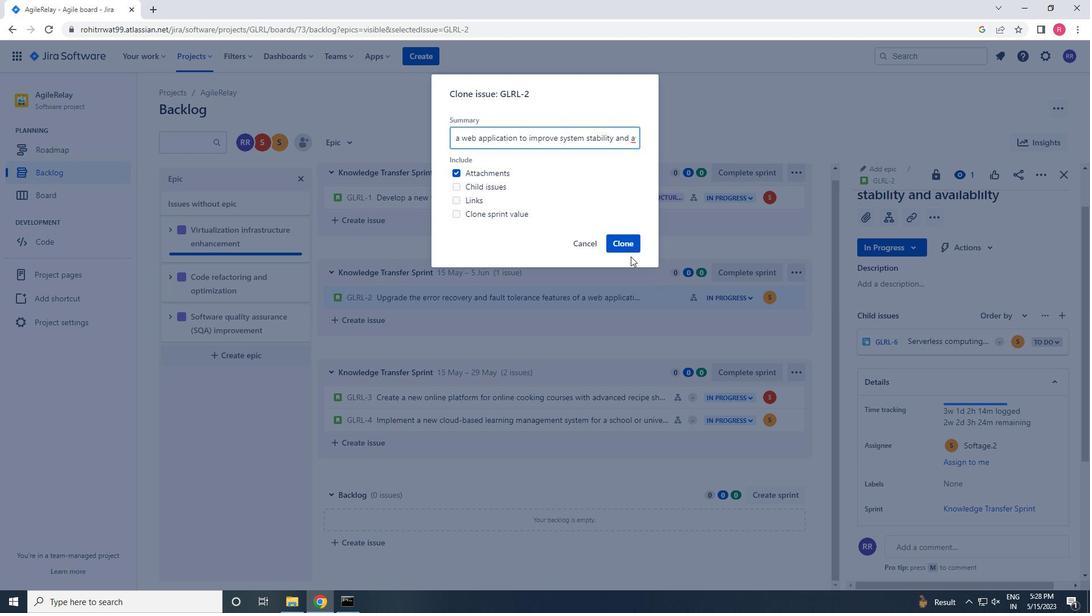 
Action: Mouse moved to (643, 297)
Screenshot: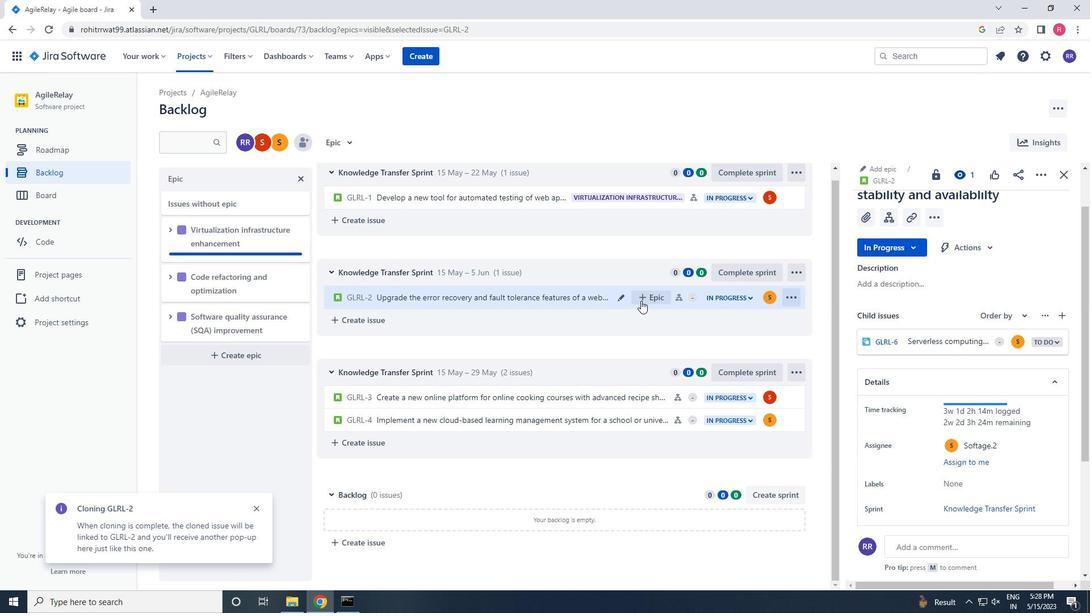 
Action: Mouse pressed left at (643, 297)
Screenshot: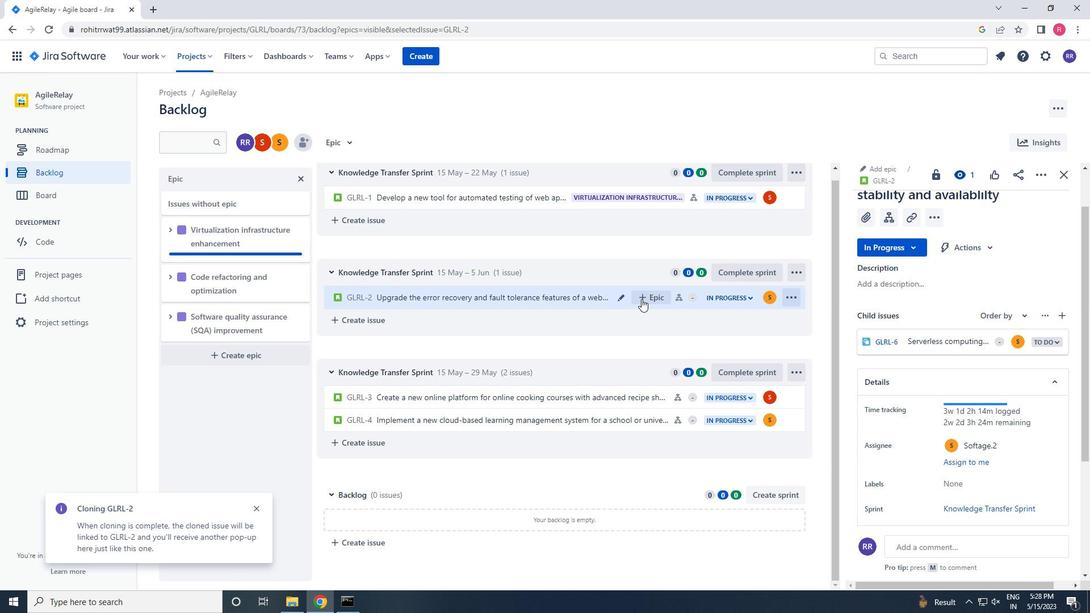 
Action: Mouse moved to (667, 376)
Screenshot: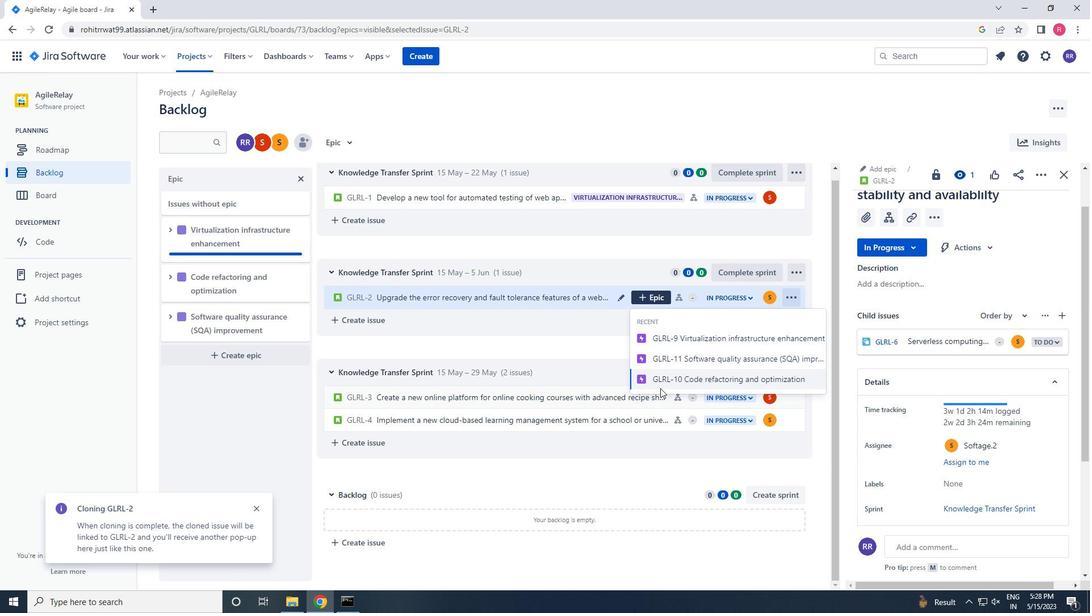 
Action: Mouse pressed left at (667, 376)
Screenshot: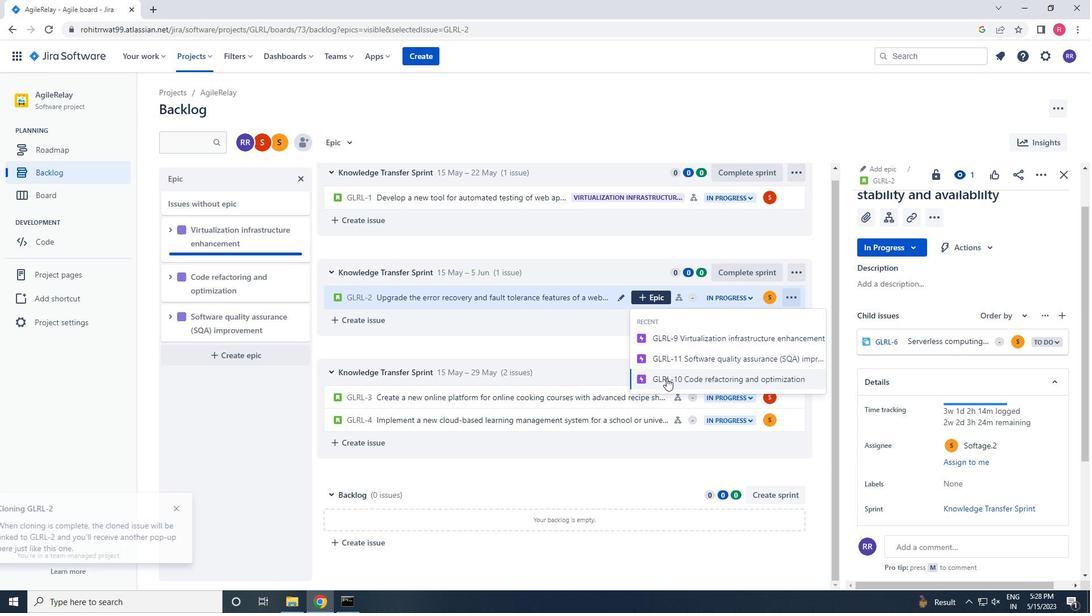 
